 Task: Sort the products by price (highest first).
Action: Mouse pressed left at (21, 75)
Screenshot: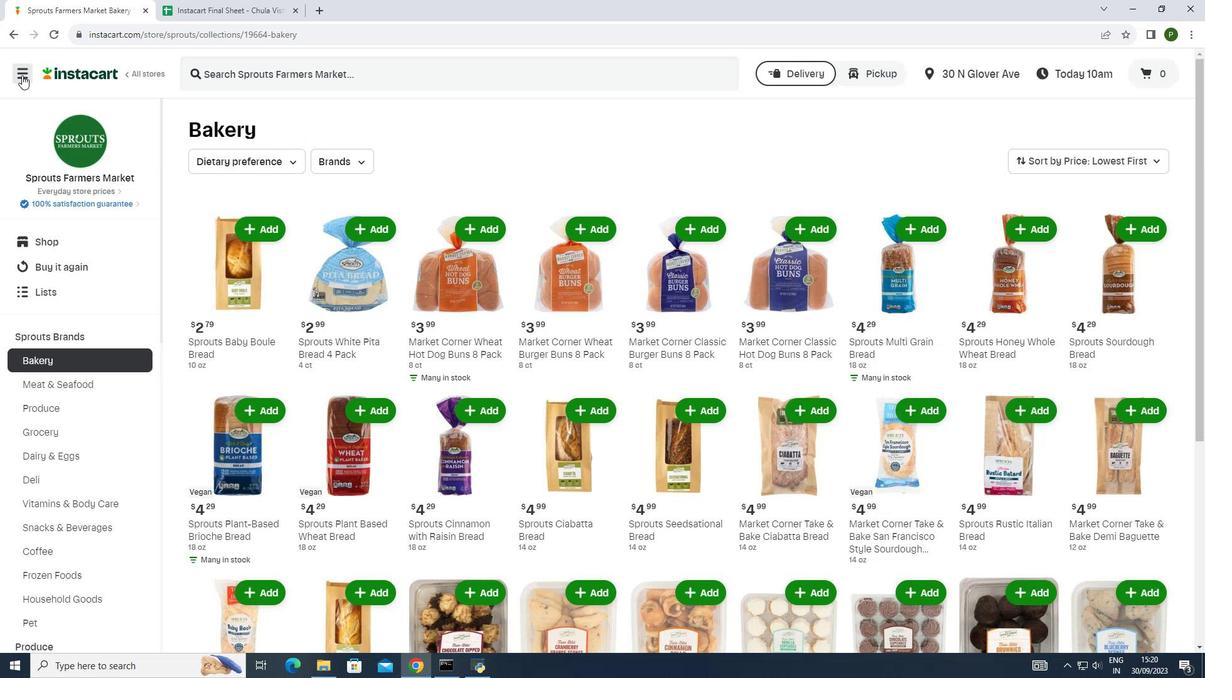 
Action: Mouse moved to (59, 330)
Screenshot: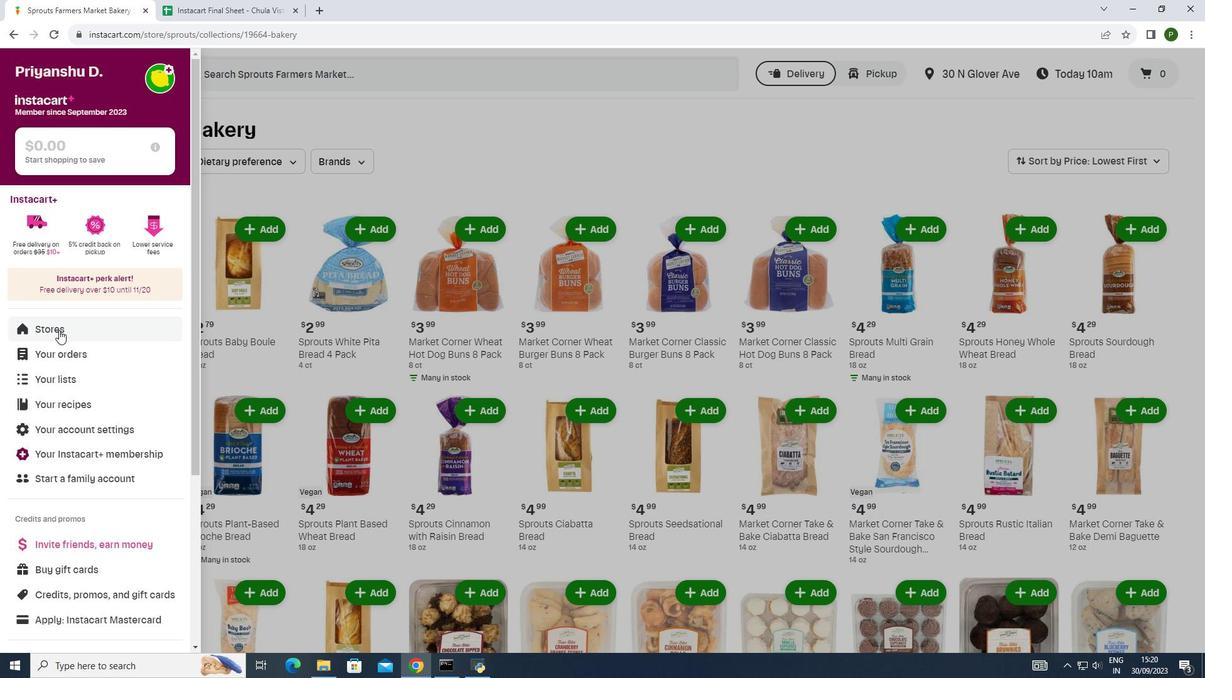 
Action: Mouse pressed left at (59, 330)
Screenshot: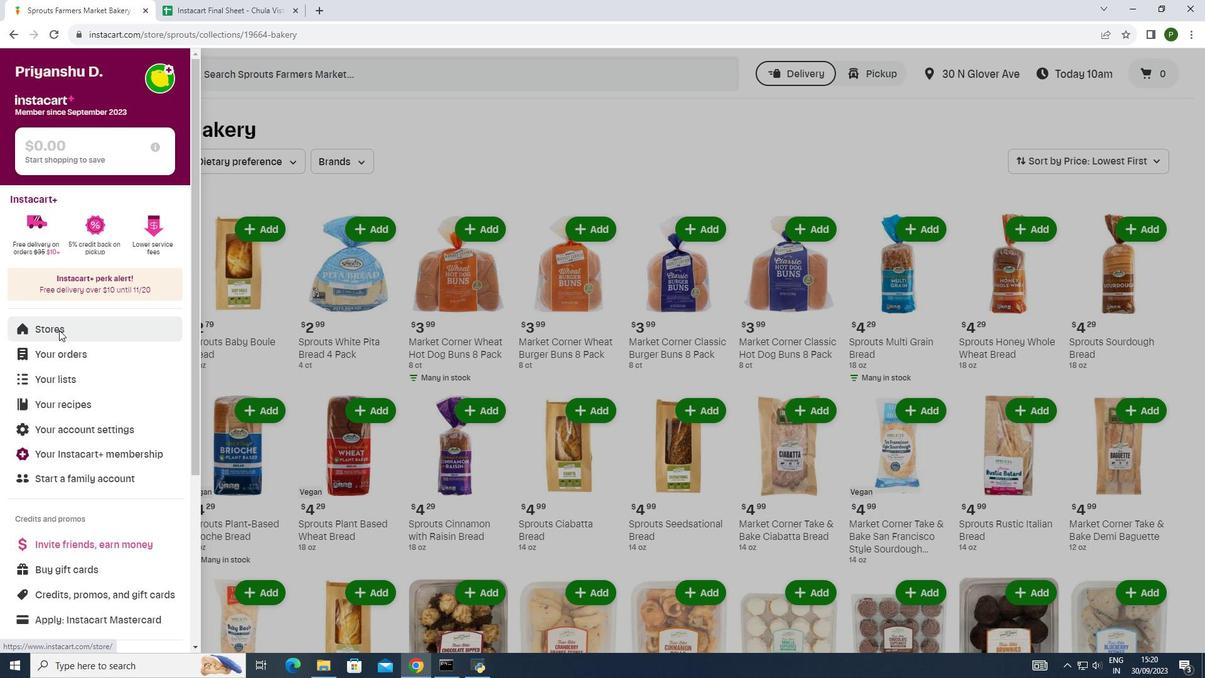 
Action: Mouse moved to (280, 116)
Screenshot: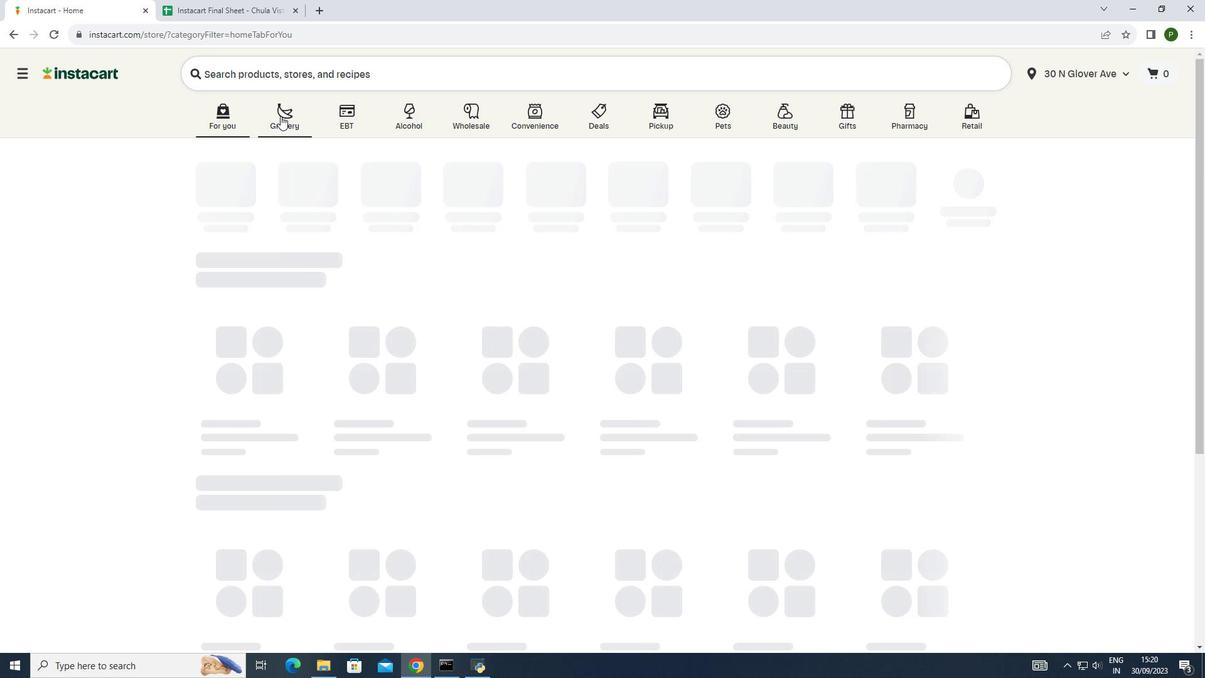 
Action: Mouse pressed left at (280, 116)
Screenshot: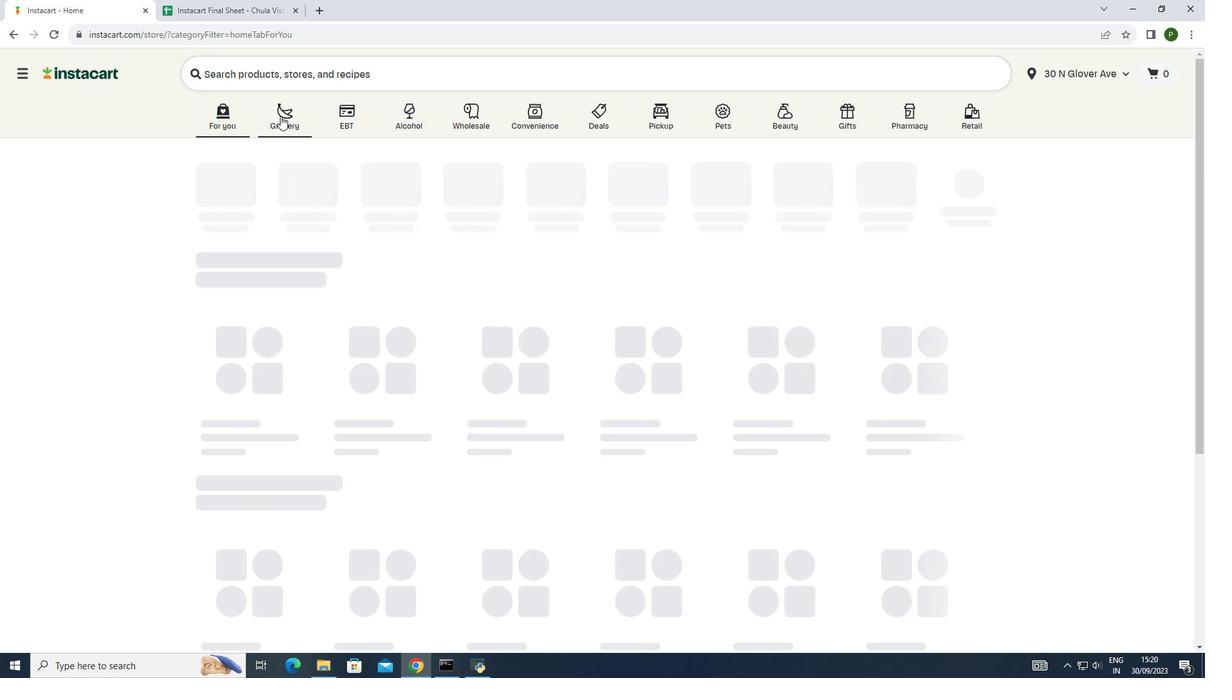 
Action: Mouse moved to (620, 190)
Screenshot: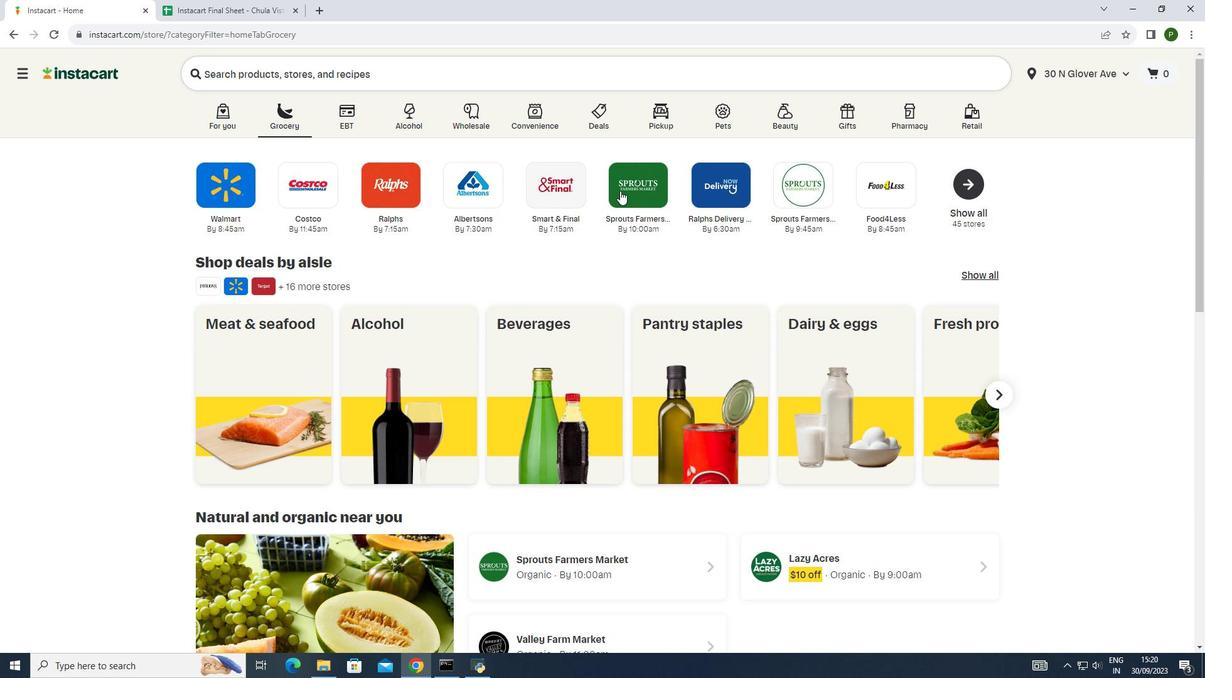 
Action: Mouse pressed left at (620, 190)
Screenshot: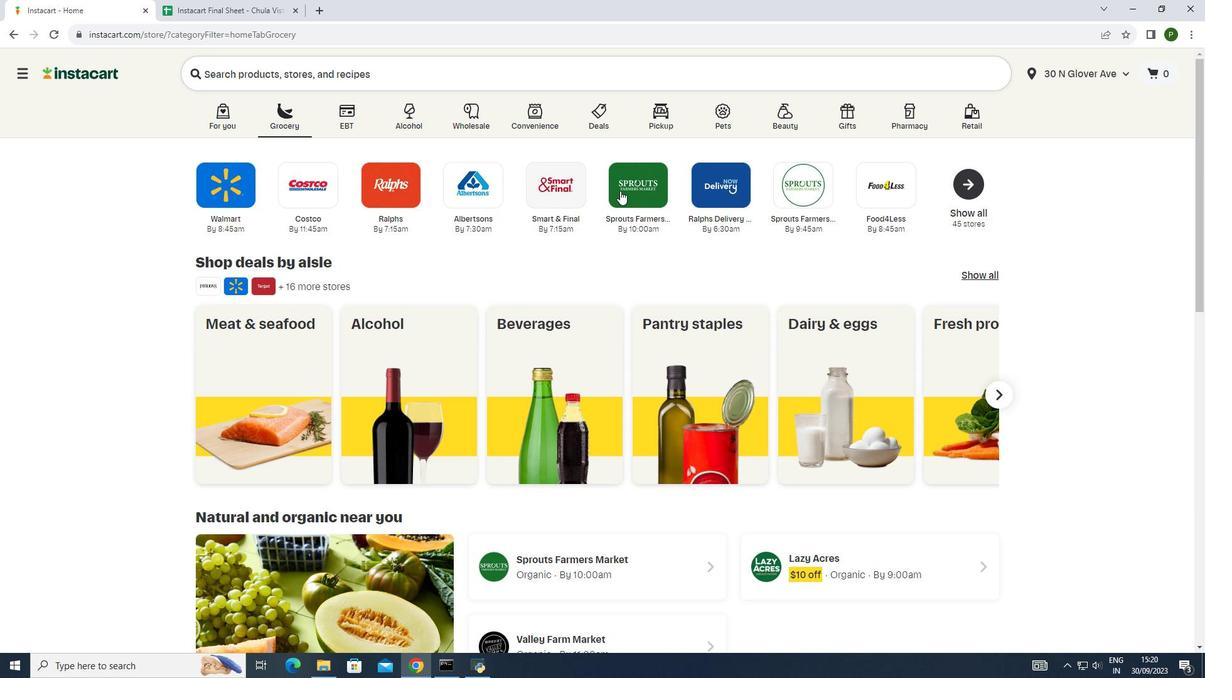 
Action: Mouse moved to (72, 333)
Screenshot: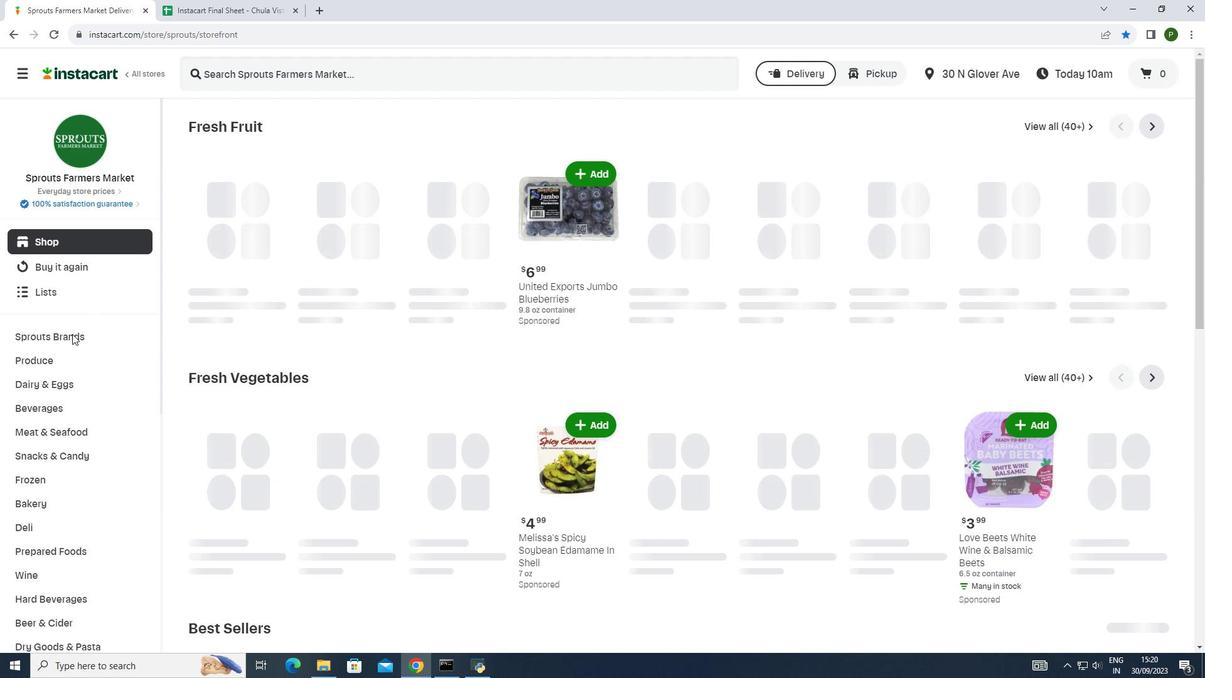 
Action: Mouse pressed left at (72, 333)
Screenshot: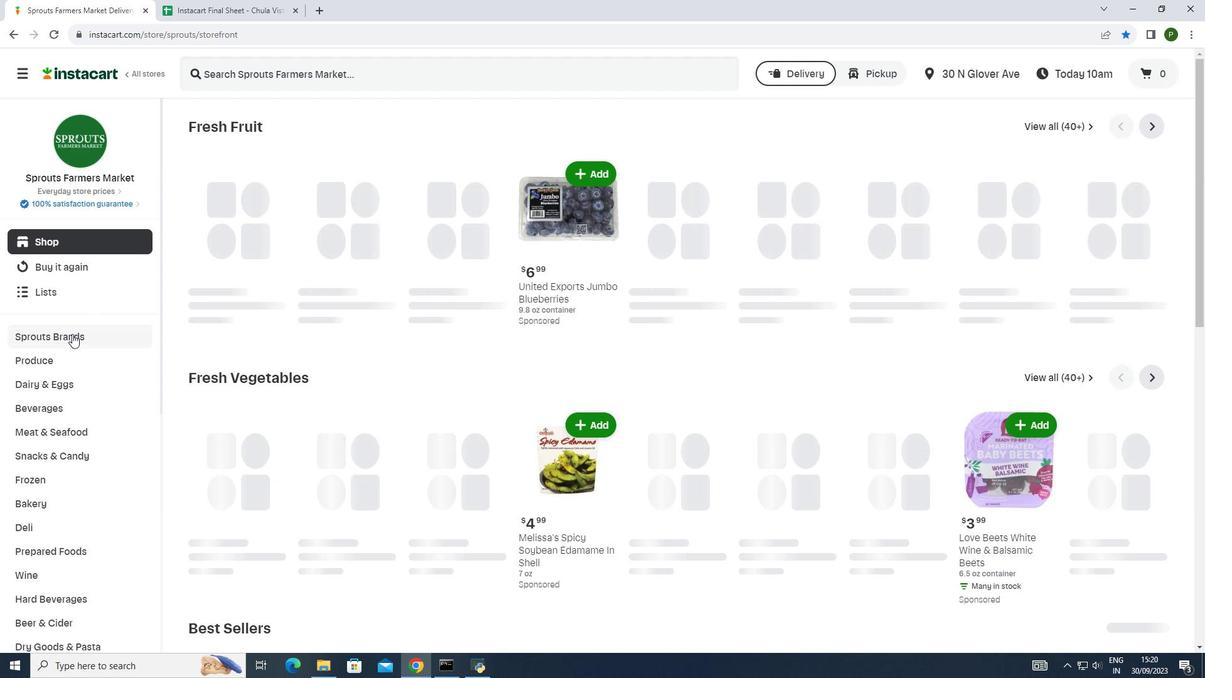 
Action: Mouse moved to (49, 357)
Screenshot: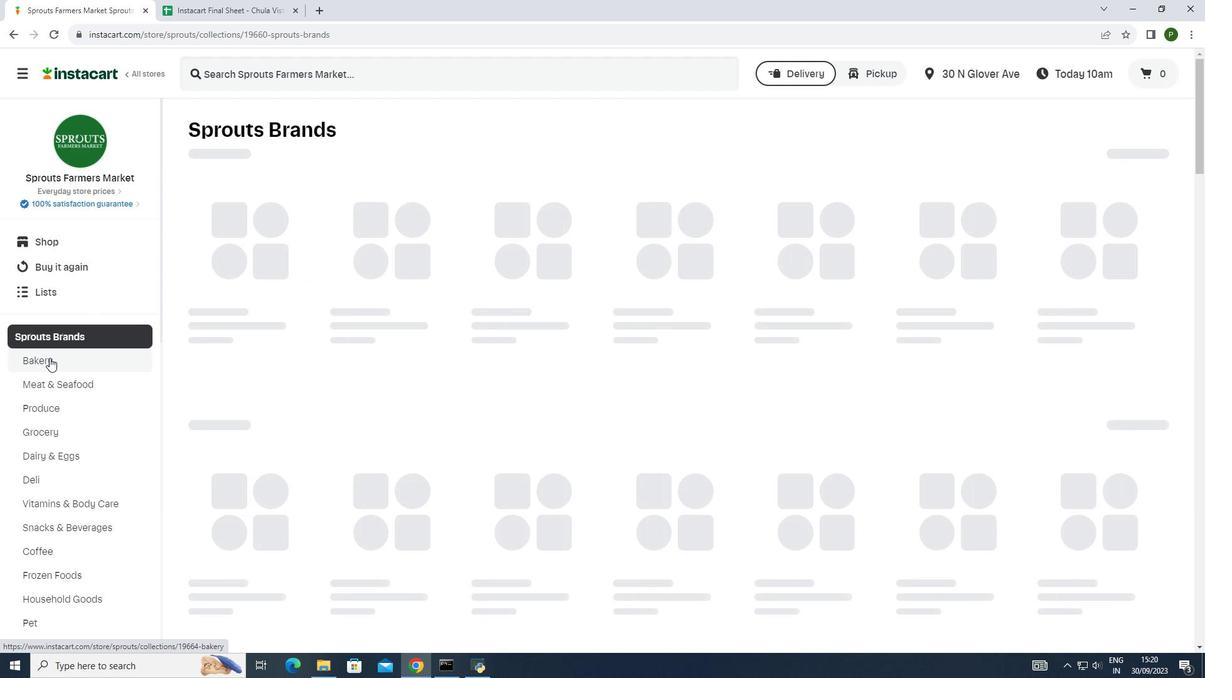 
Action: Mouse pressed left at (49, 357)
Screenshot: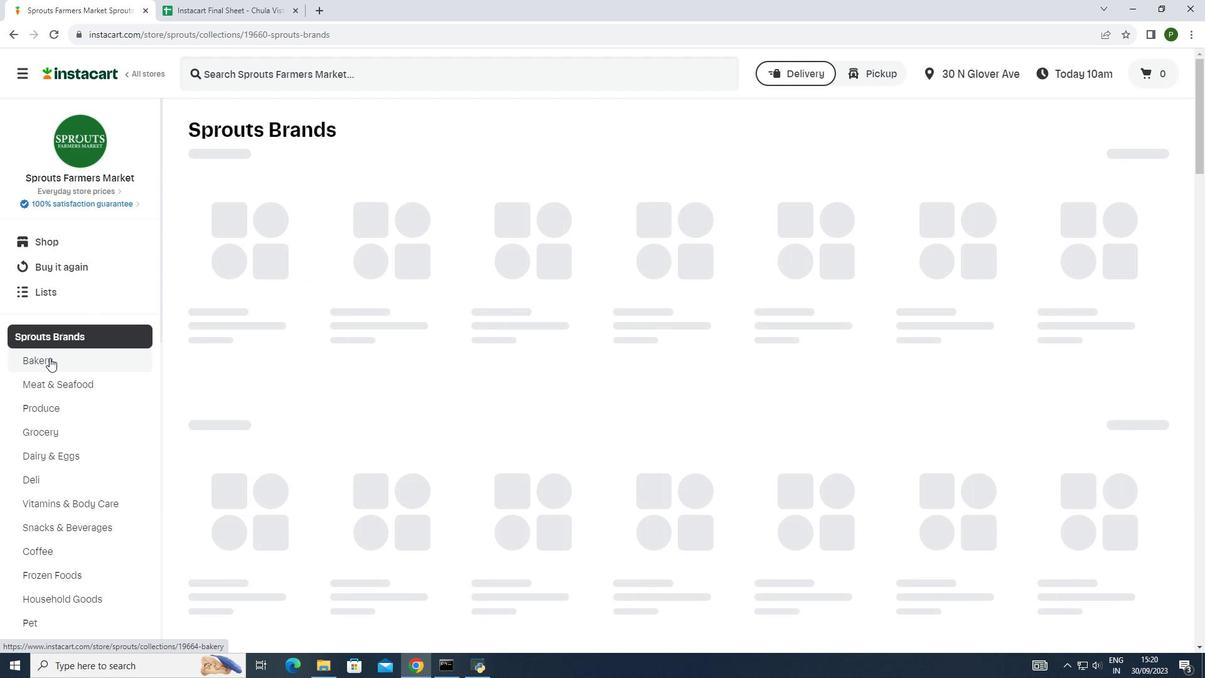 
Action: Mouse moved to (1065, 159)
Screenshot: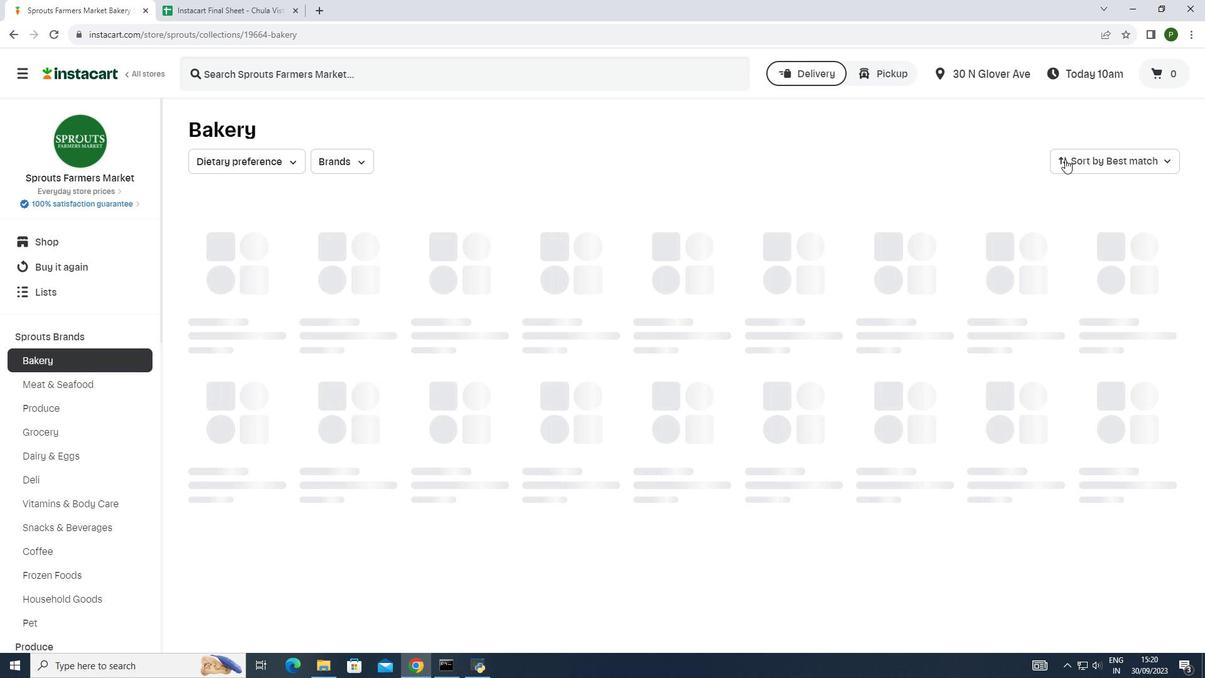 
Action: Mouse pressed left at (1065, 159)
Screenshot: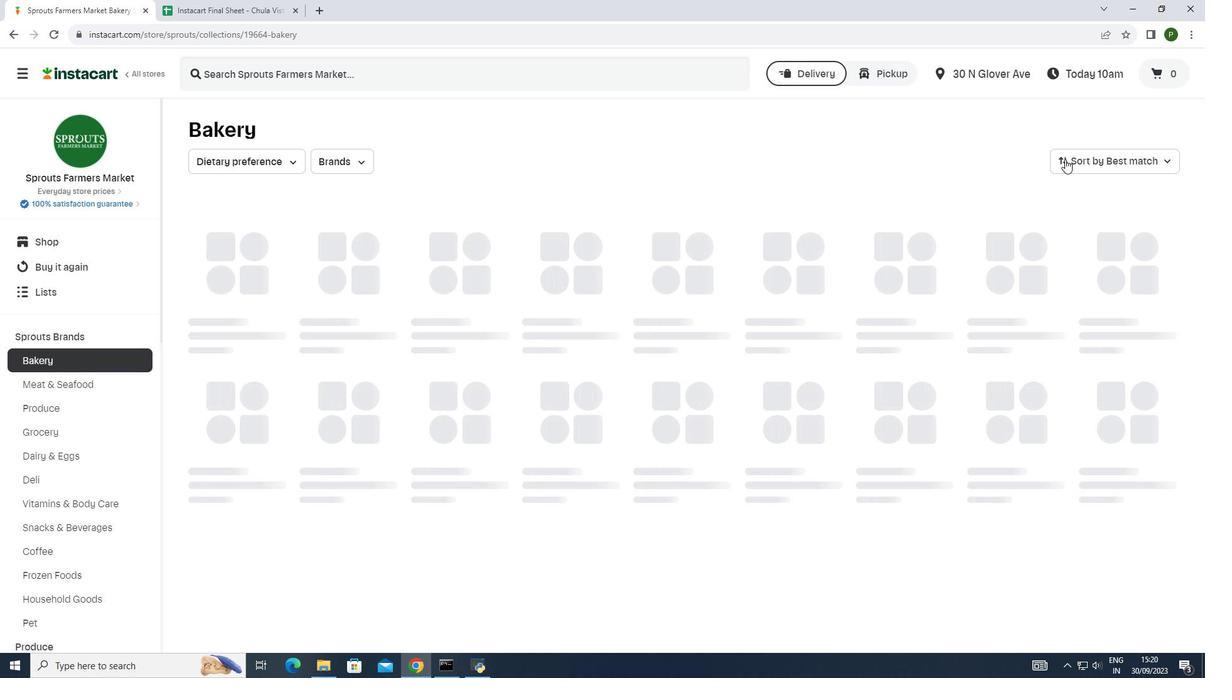 
Action: Mouse moved to (1077, 247)
Screenshot: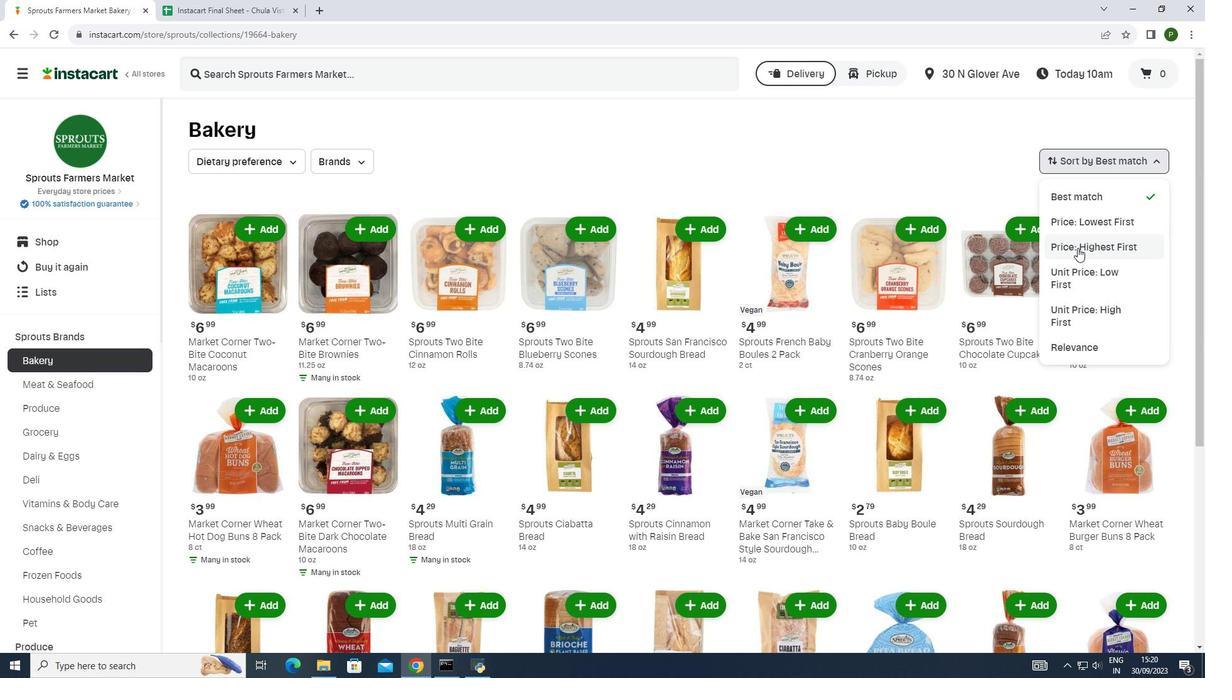 
Action: Mouse pressed left at (1077, 247)
Screenshot: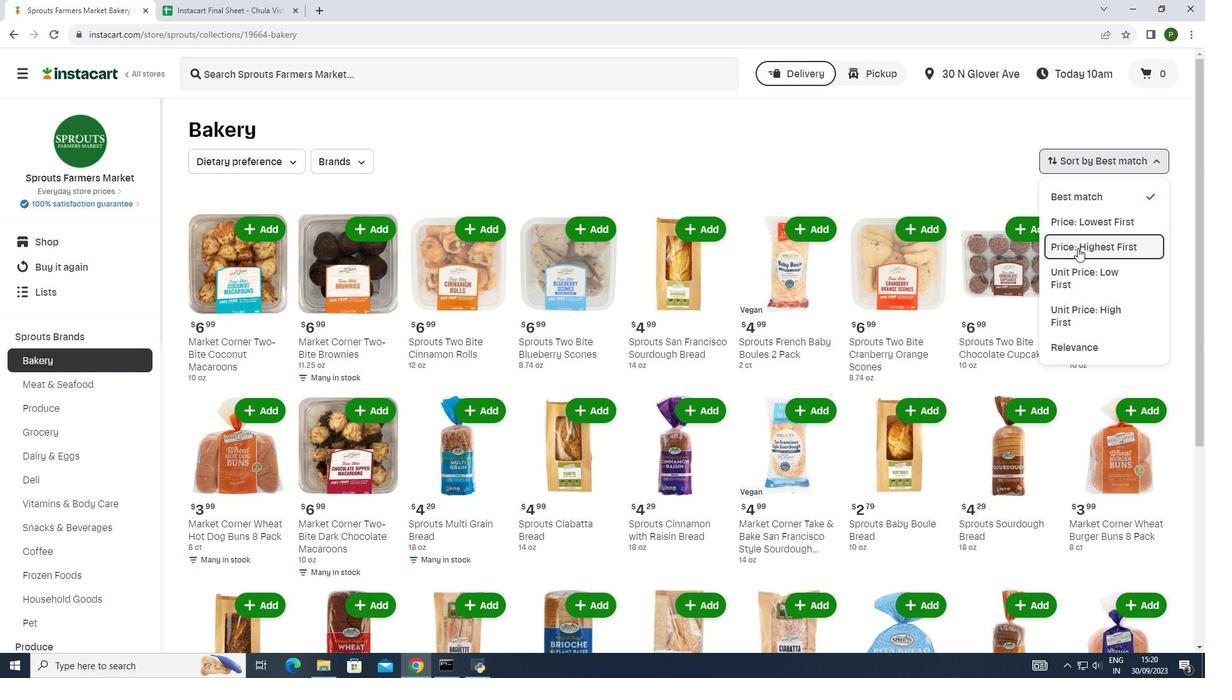 
Action: Mouse moved to (881, 216)
Screenshot: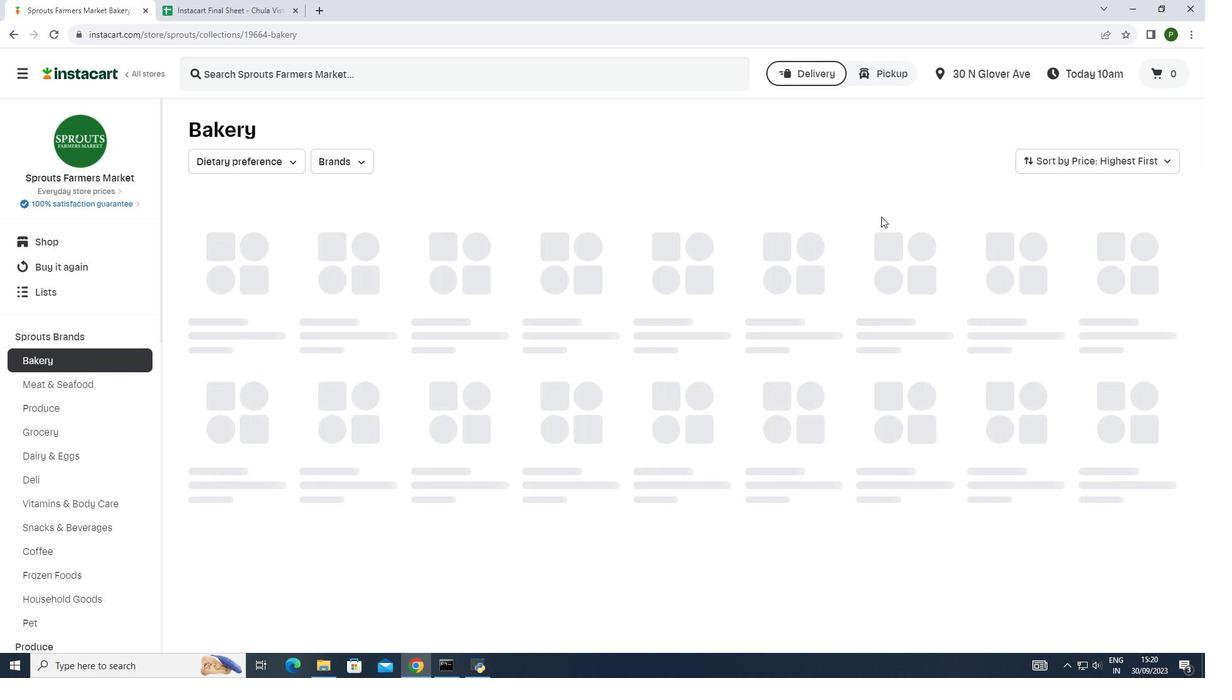 
